 Task: Add Tejava Lemon Black Tea to the cart.
Action: Mouse moved to (22, 89)
Screenshot: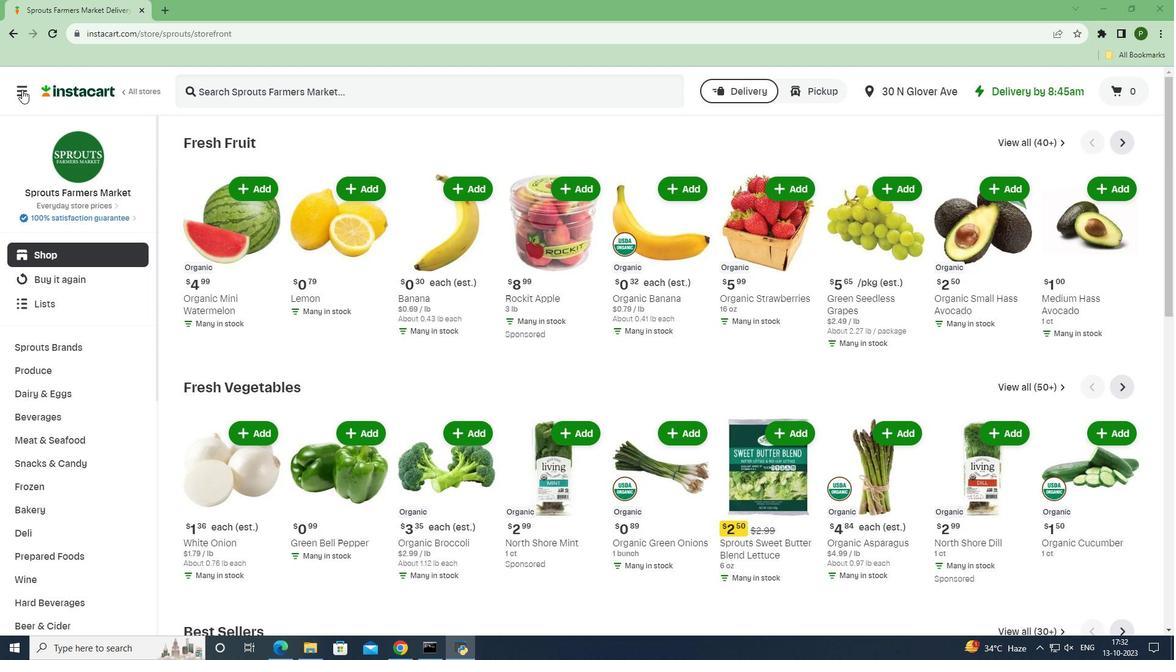 
Action: Mouse pressed left at (22, 89)
Screenshot: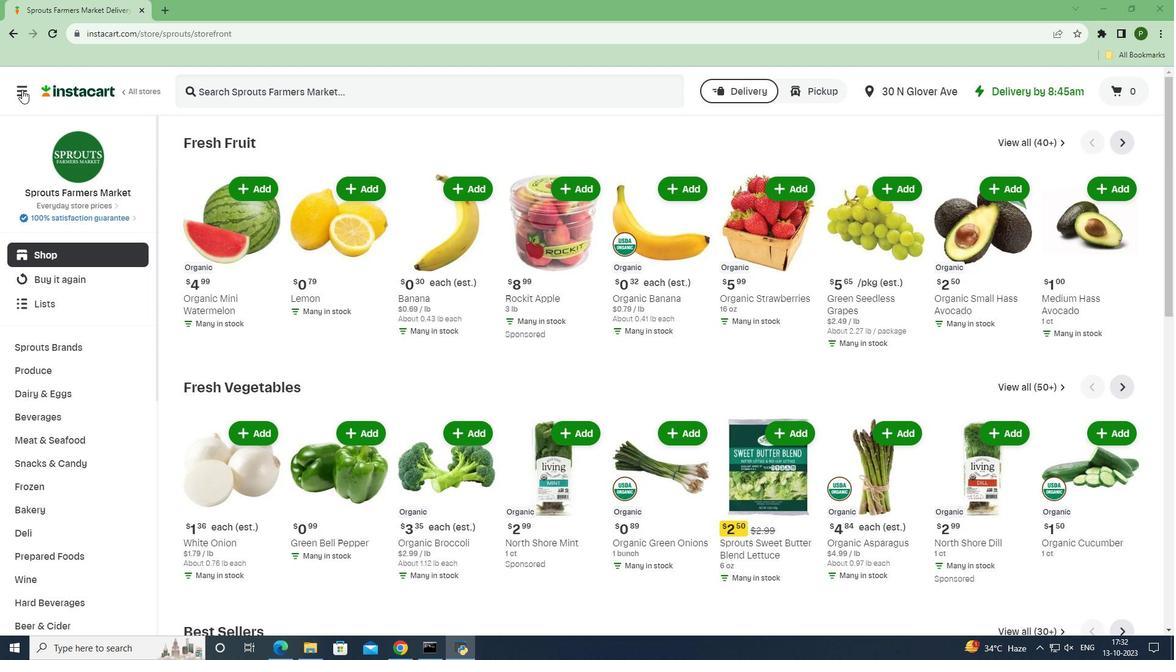 
Action: Mouse moved to (56, 321)
Screenshot: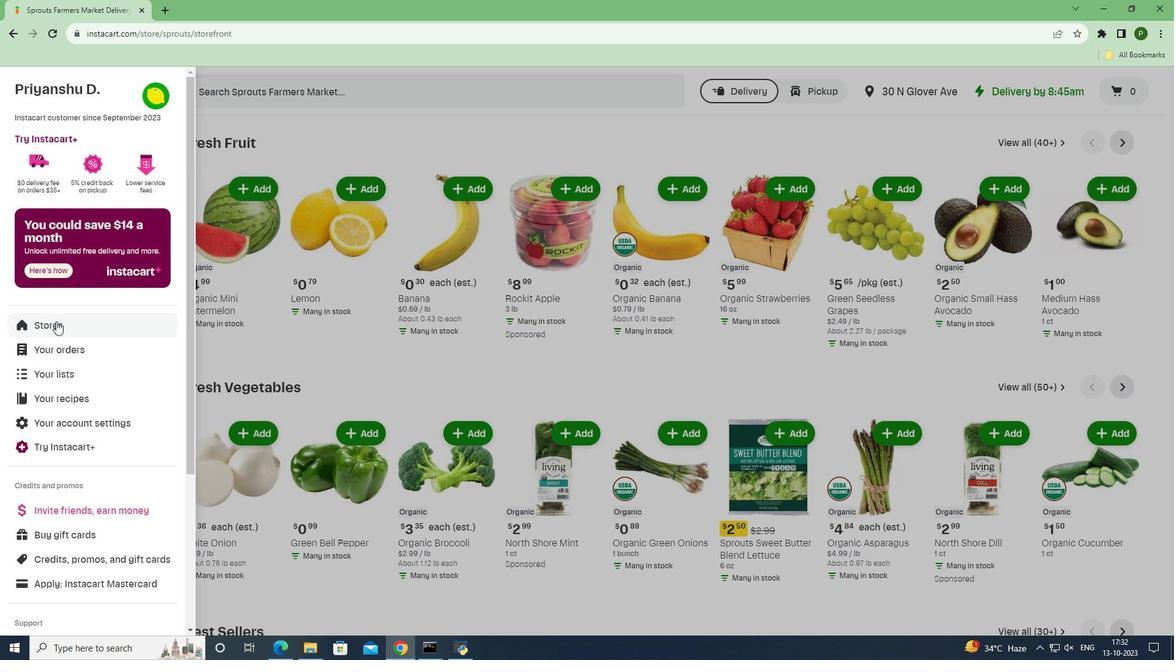 
Action: Mouse pressed left at (56, 321)
Screenshot: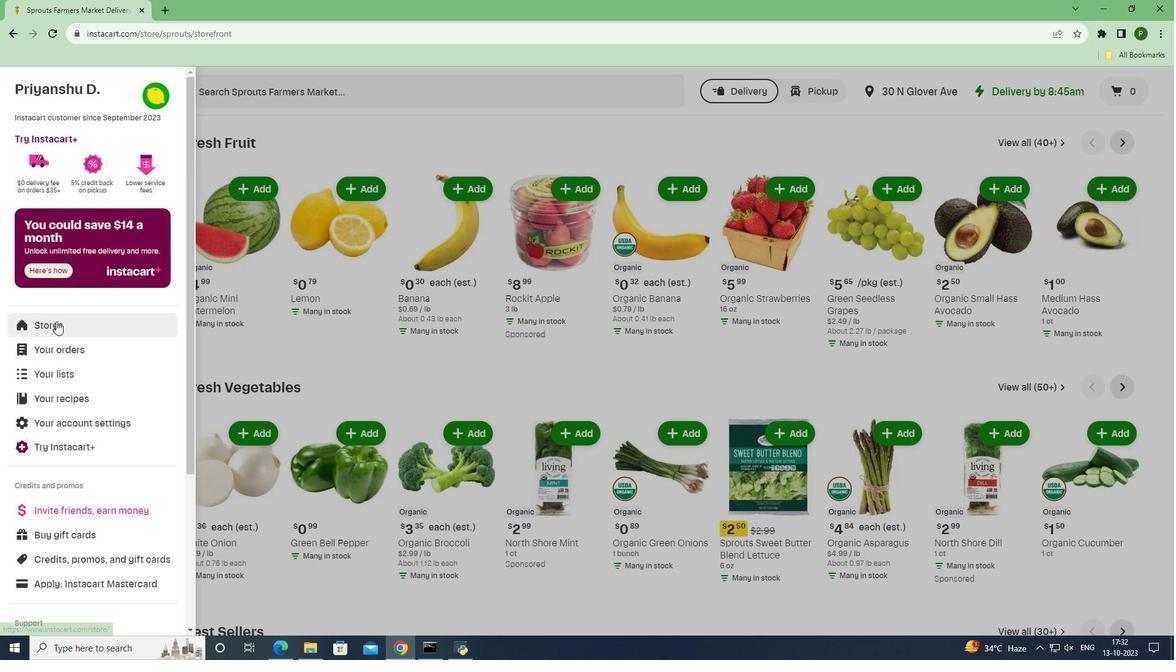 
Action: Mouse moved to (274, 138)
Screenshot: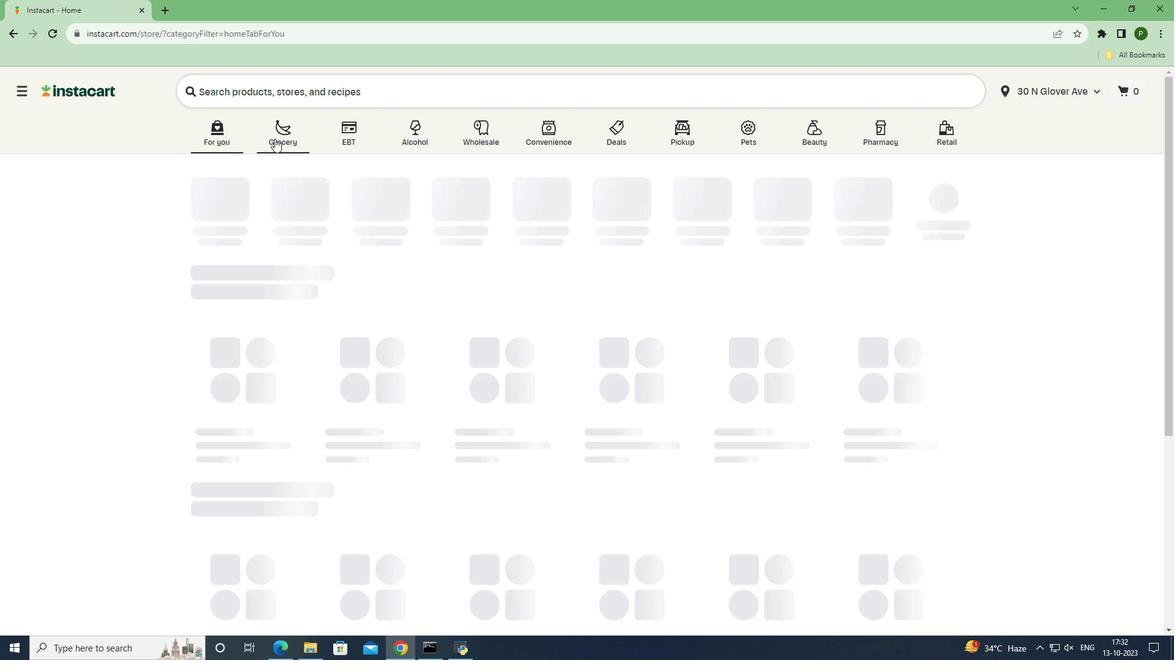
Action: Mouse pressed left at (274, 138)
Screenshot: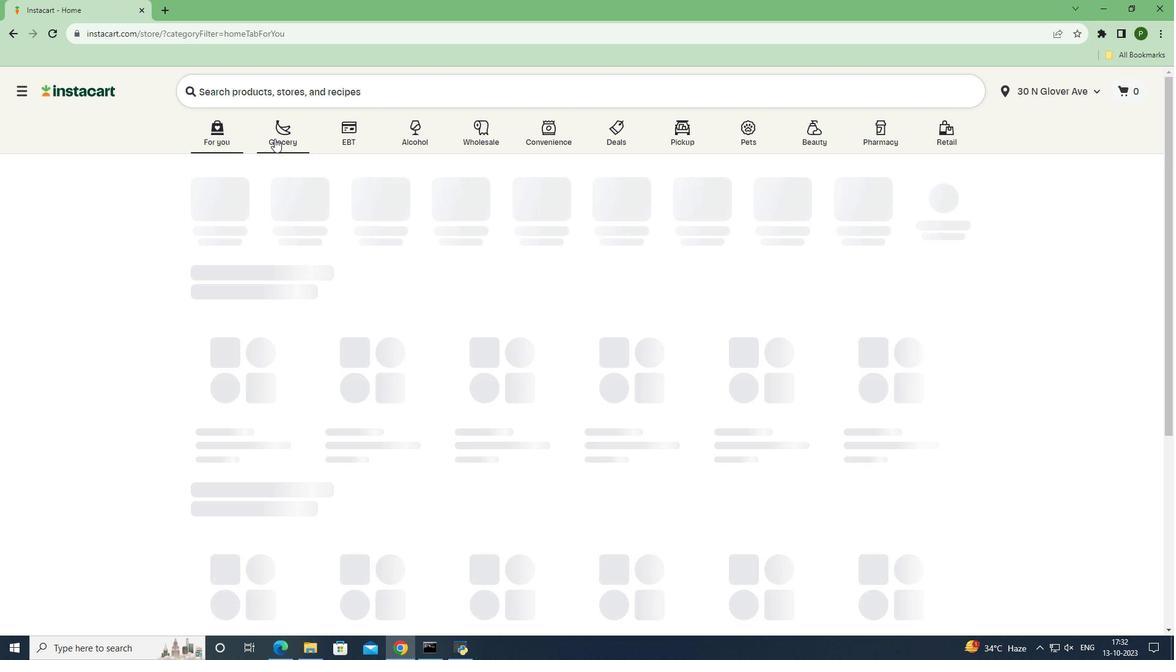 
Action: Mouse moved to (743, 283)
Screenshot: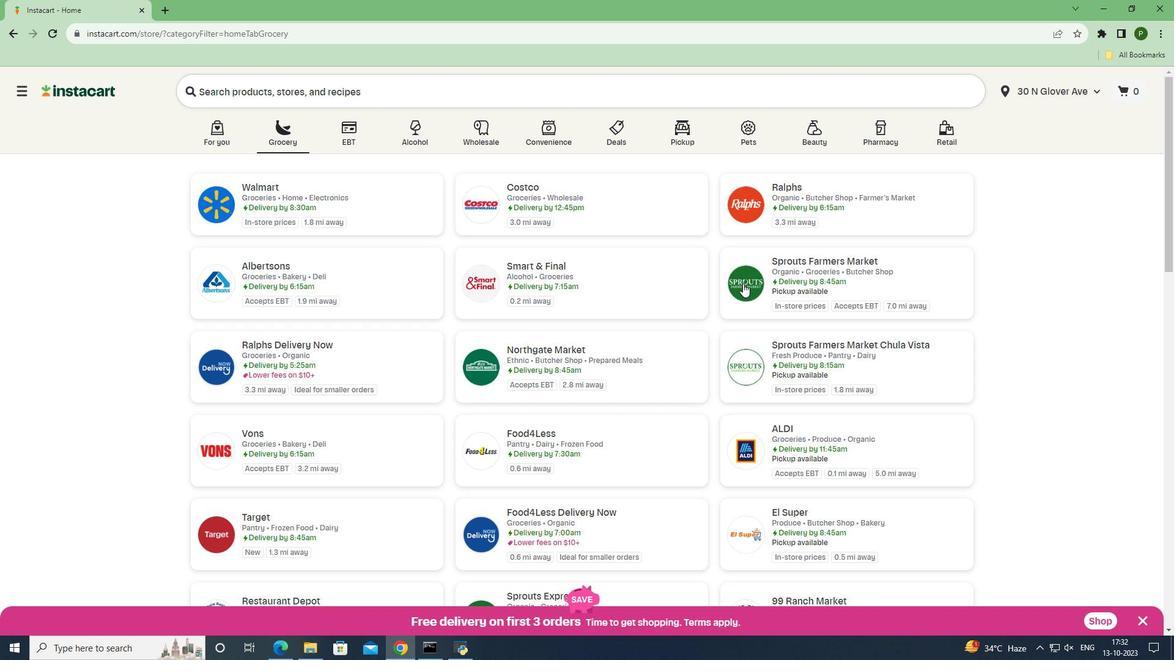 
Action: Mouse pressed left at (743, 283)
Screenshot: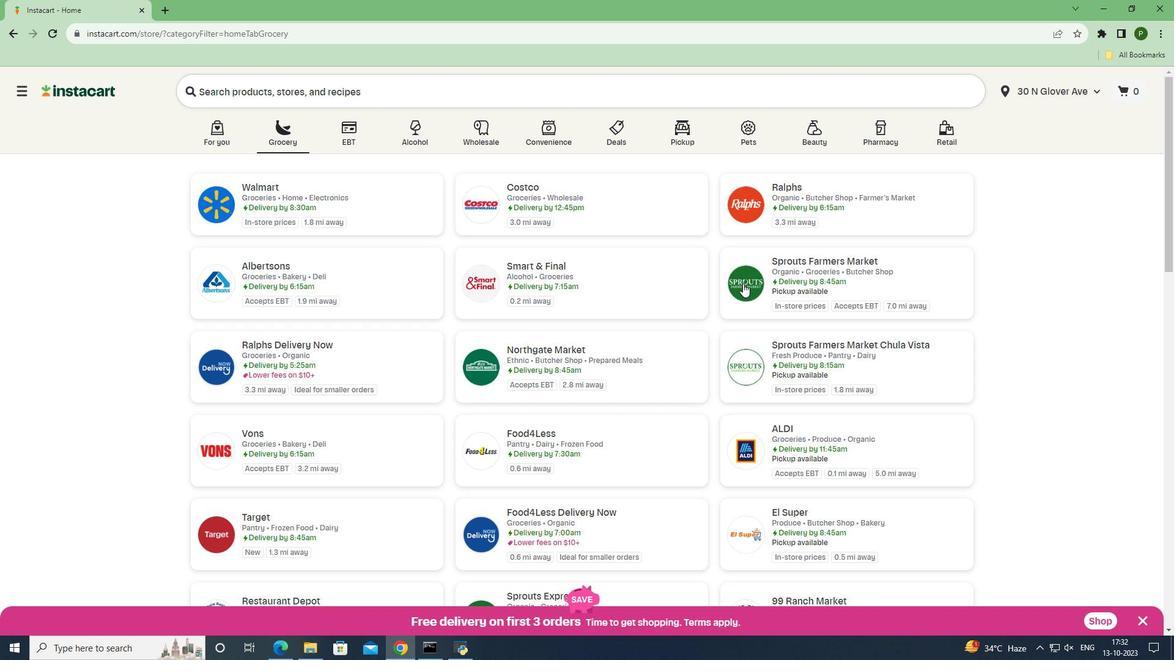 
Action: Mouse moved to (87, 416)
Screenshot: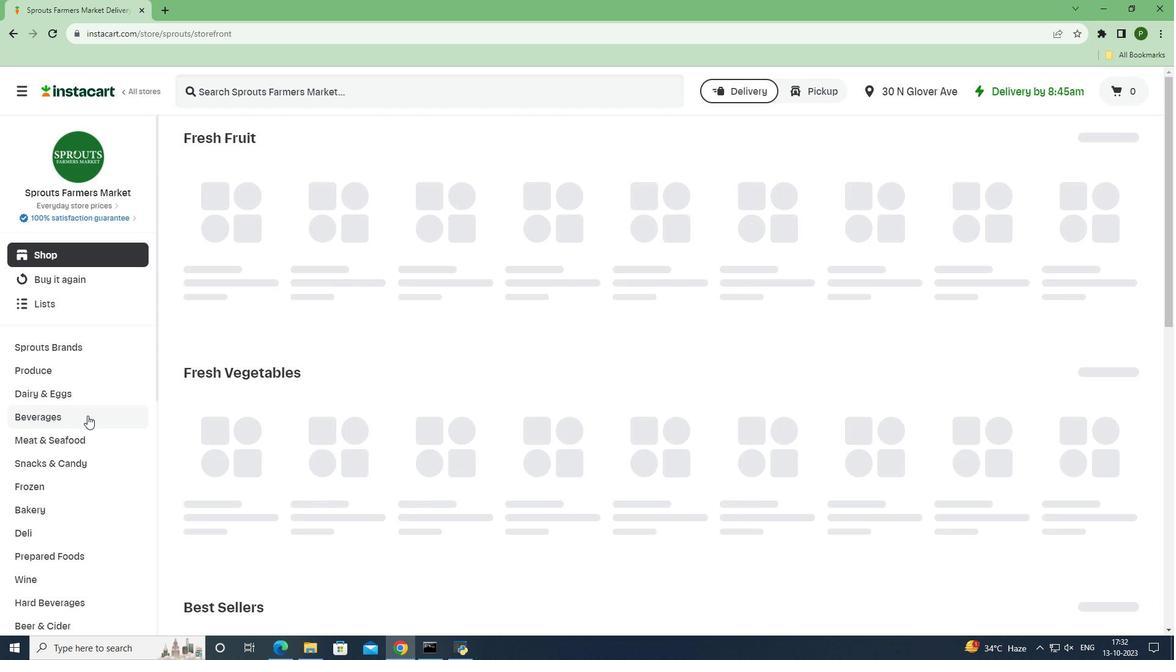 
Action: Mouse pressed left at (87, 416)
Screenshot: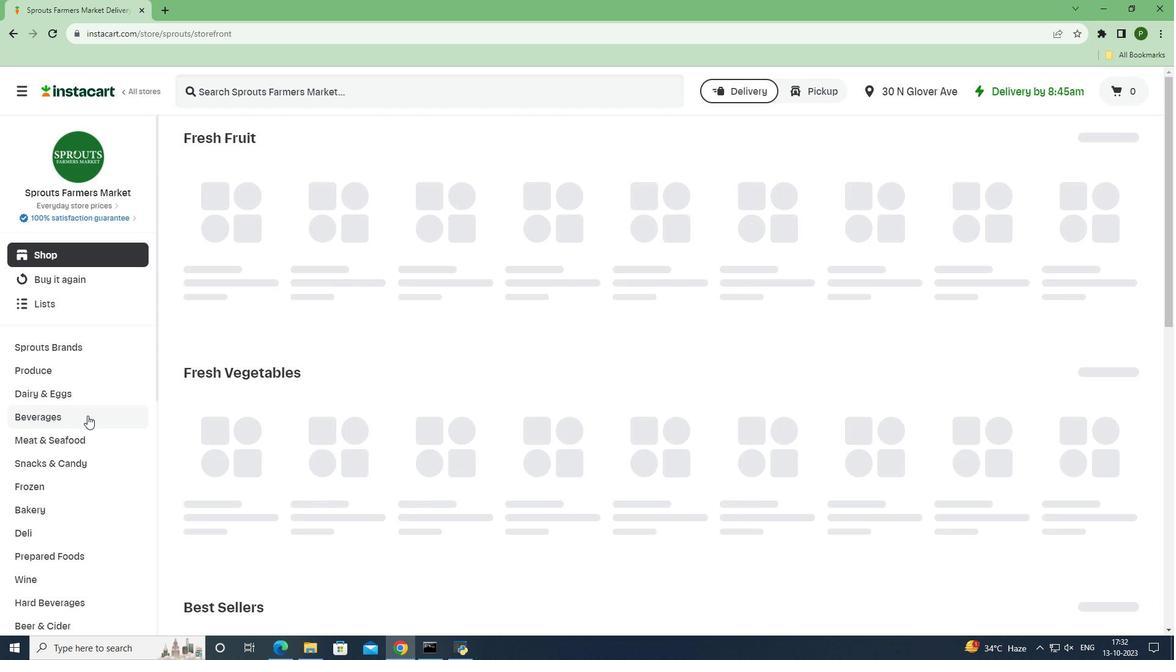 
Action: Mouse moved to (1069, 173)
Screenshot: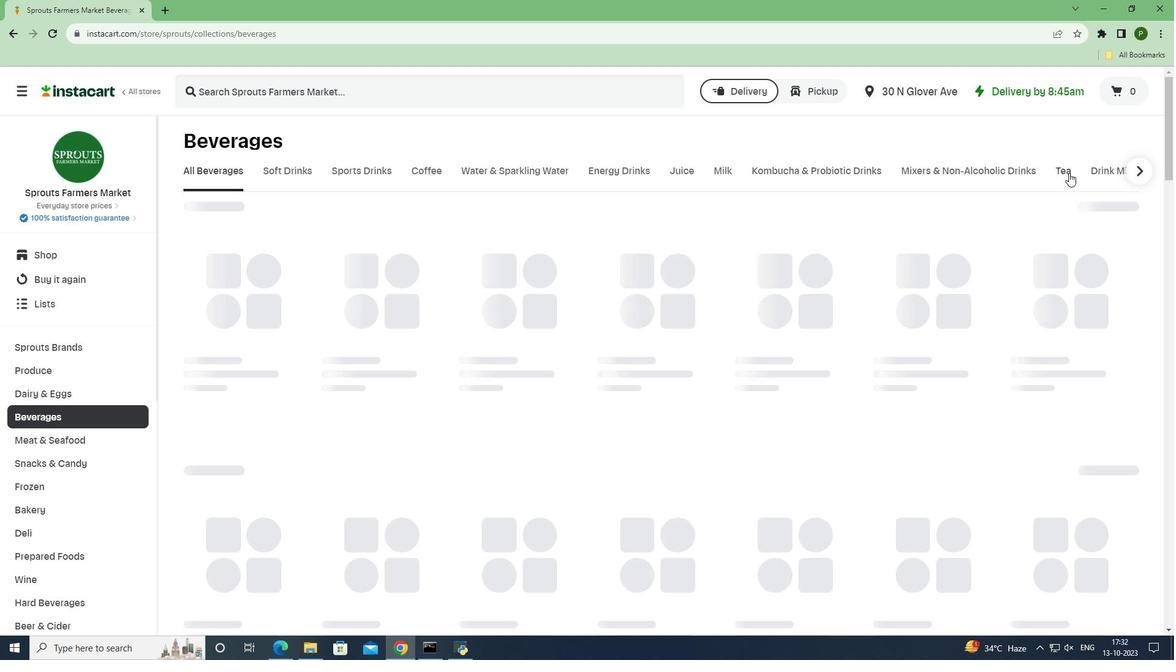 
Action: Mouse pressed left at (1069, 173)
Screenshot: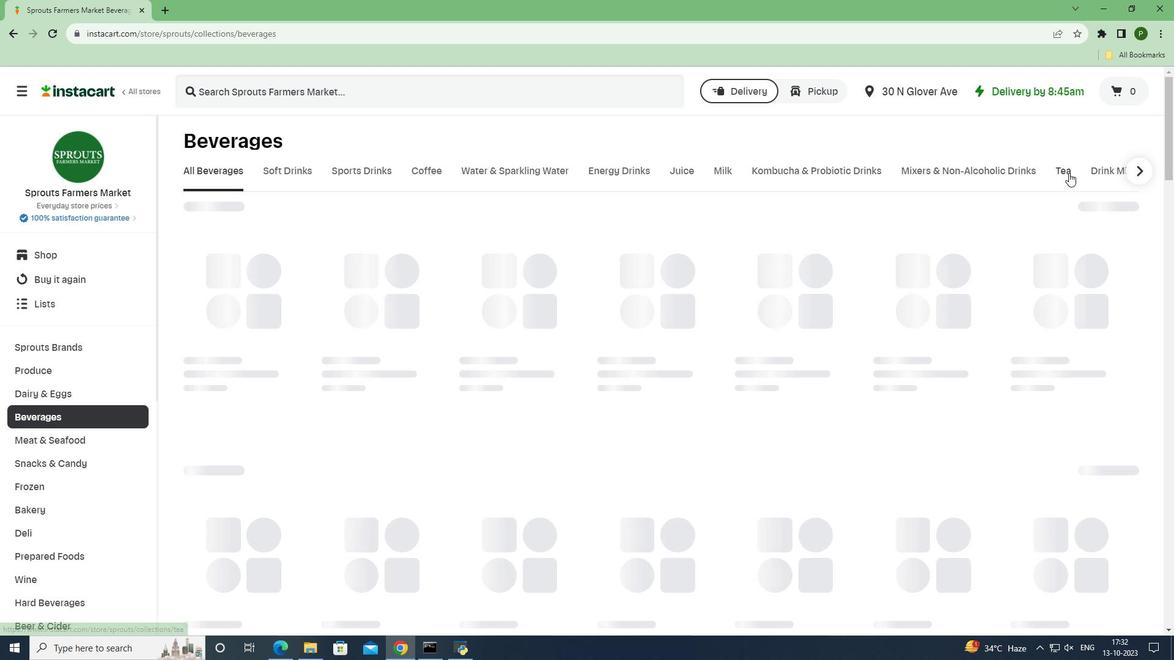 
Action: Mouse moved to (578, 87)
Screenshot: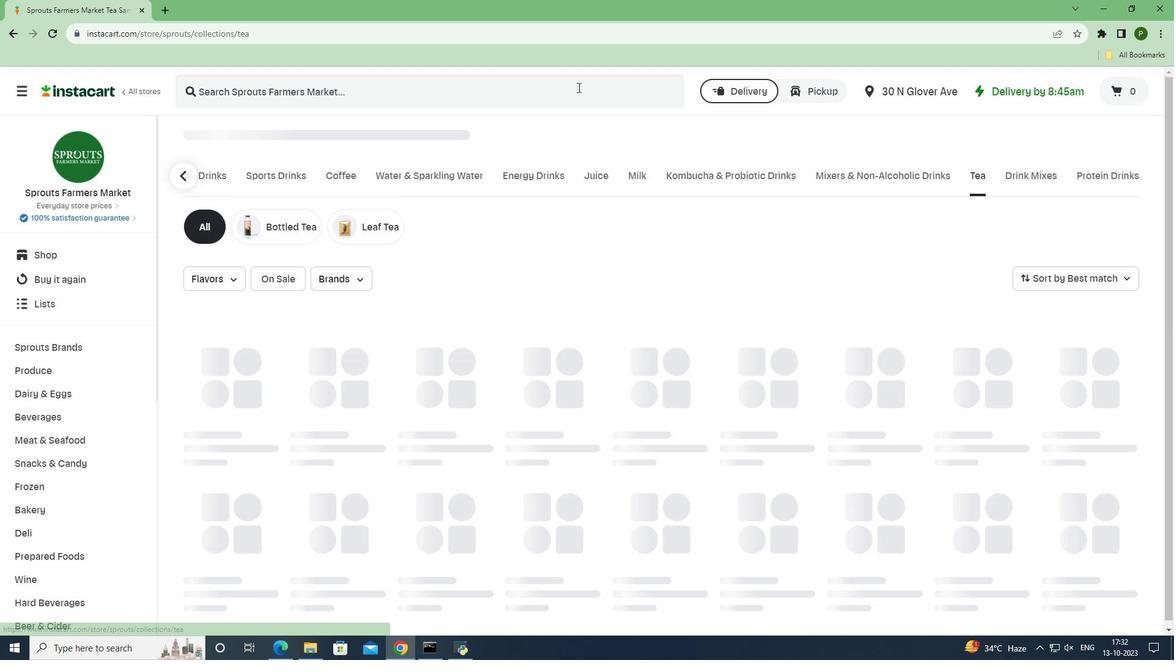 
Action: Mouse pressed left at (578, 87)
Screenshot: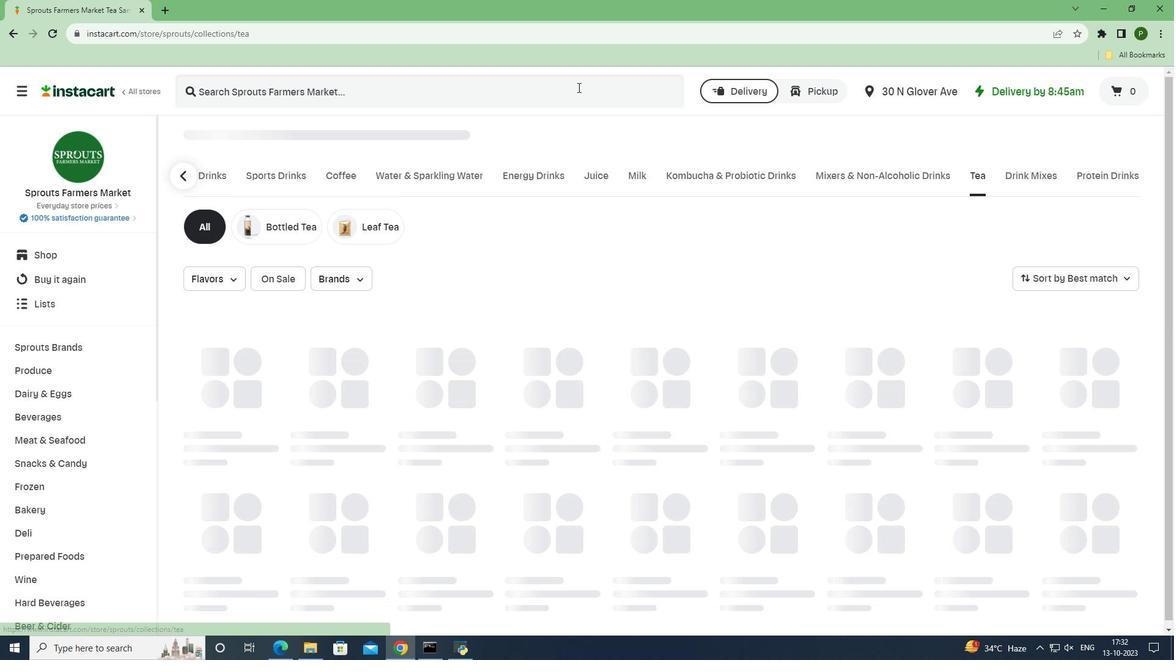 
Action: Key pressed <Key.caps_lock>T<Key.caps_lock>ejava<Key.space><Key.caps_lock>L<Key.caps_lock>emon<Key.space><Key.caps_lock>B<Key.caps_lock>lack<Key.space><Key.caps_lock>T<Key.caps_lock>ea<Key.enter>
Screenshot: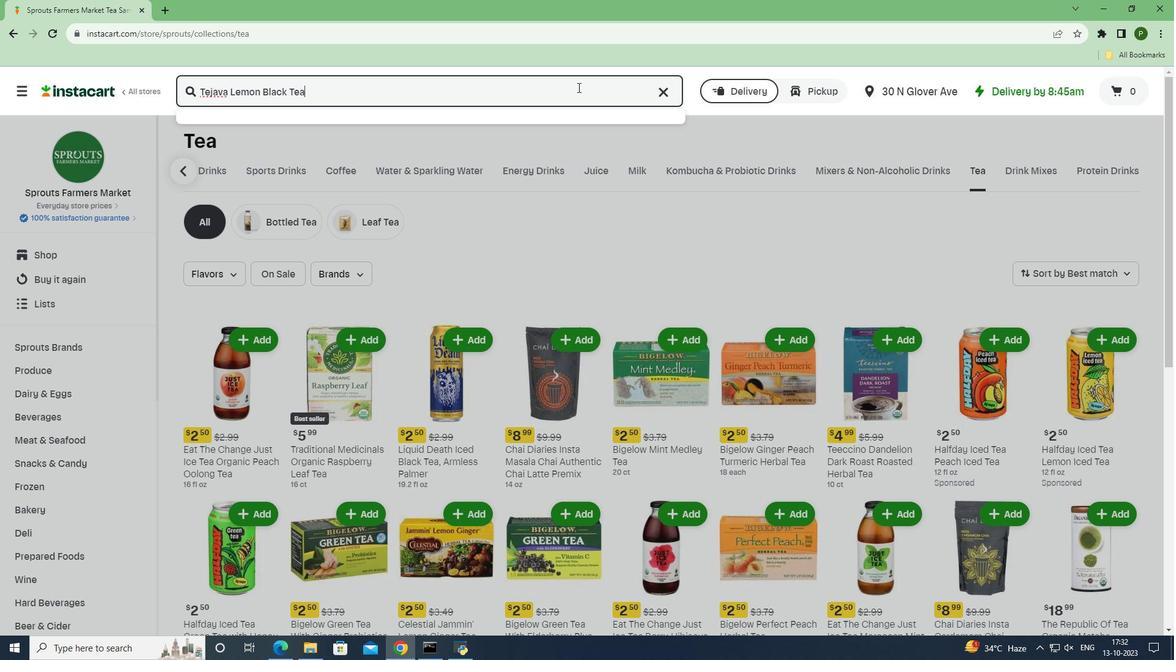 
Action: Mouse moved to (724, 218)
Screenshot: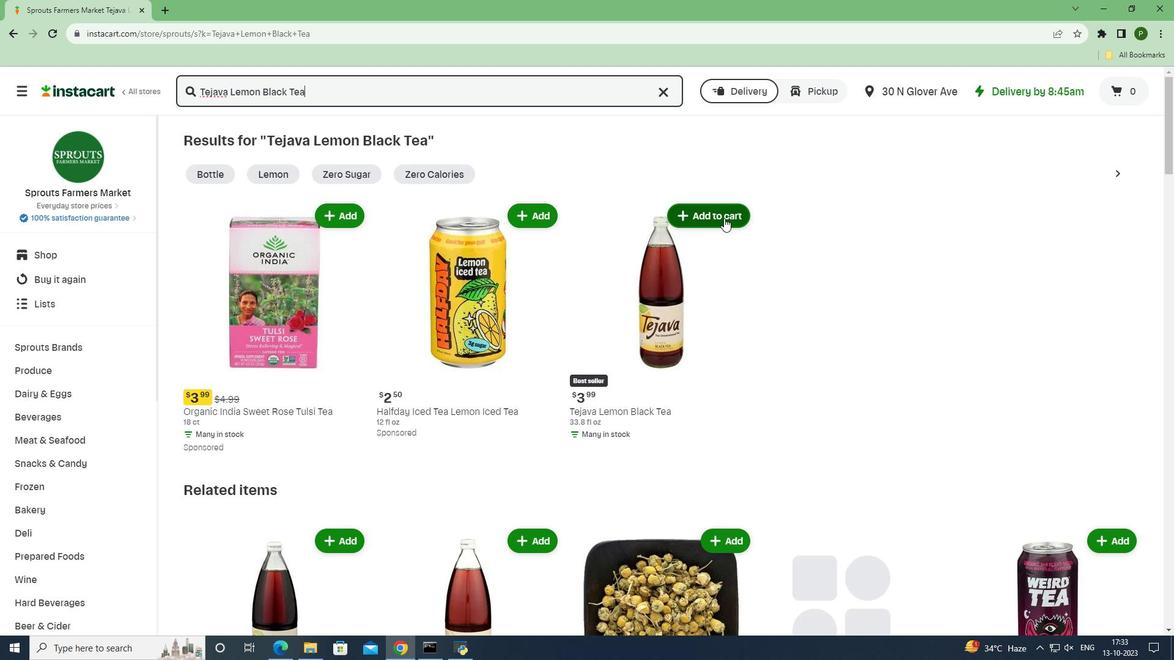 
Action: Mouse pressed left at (724, 218)
Screenshot: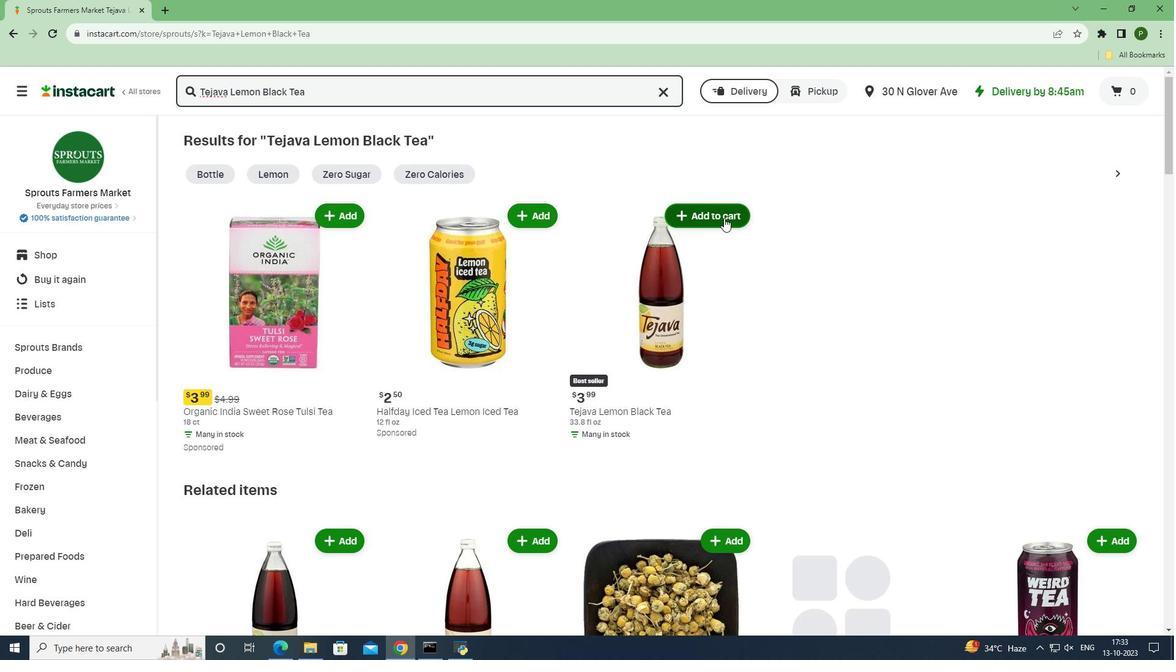 
Action: Mouse moved to (781, 332)
Screenshot: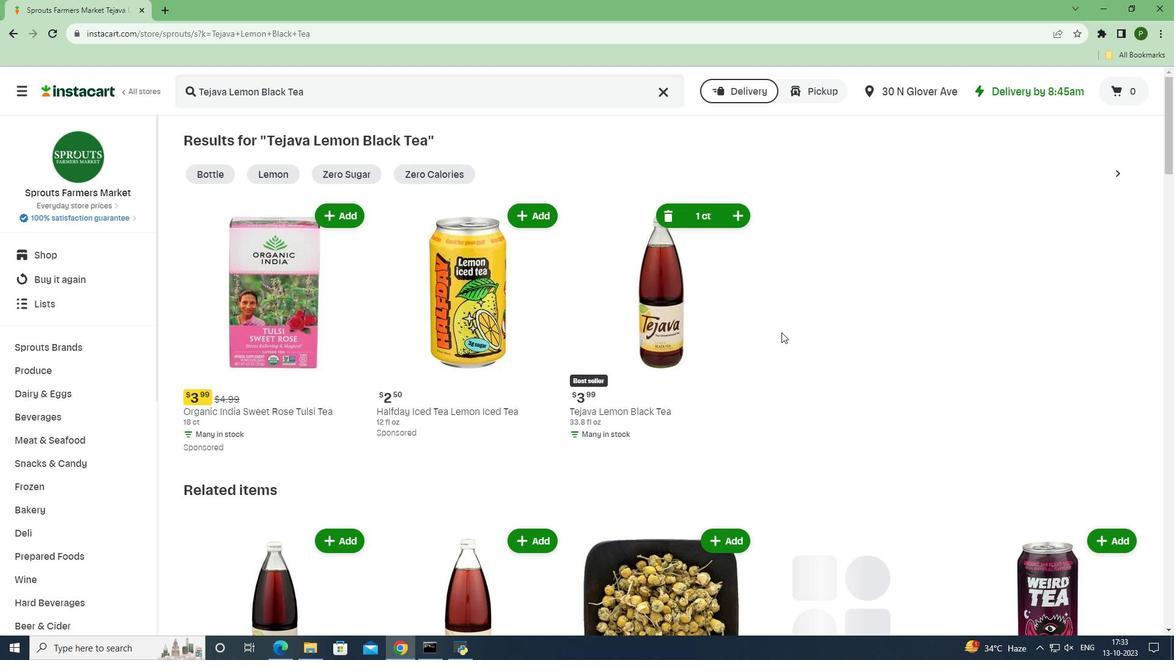 
